 Task: Set due date reminder as 15 minutes before.
Action: Mouse moved to (42, 287)
Screenshot: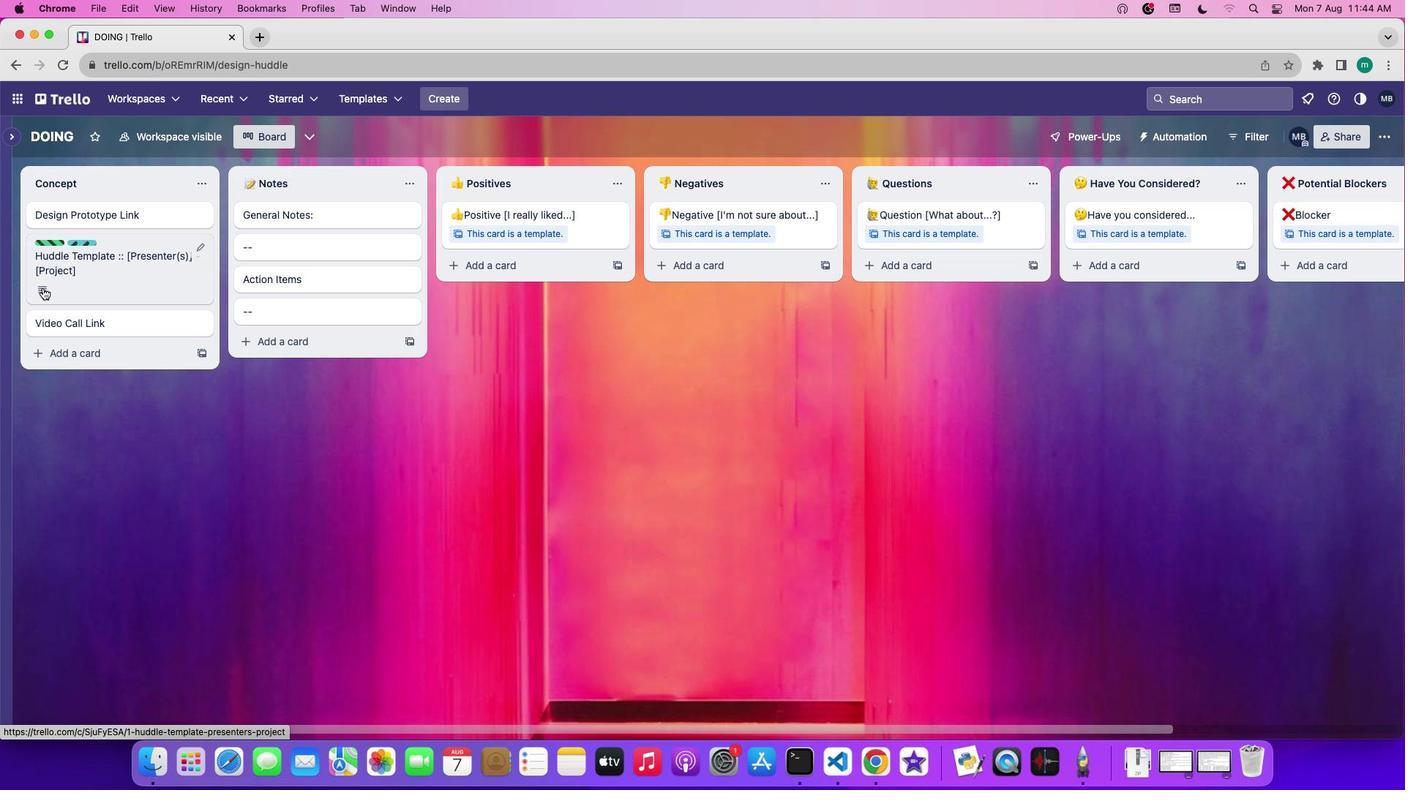 
Action: Mouse pressed left at (42, 287)
Screenshot: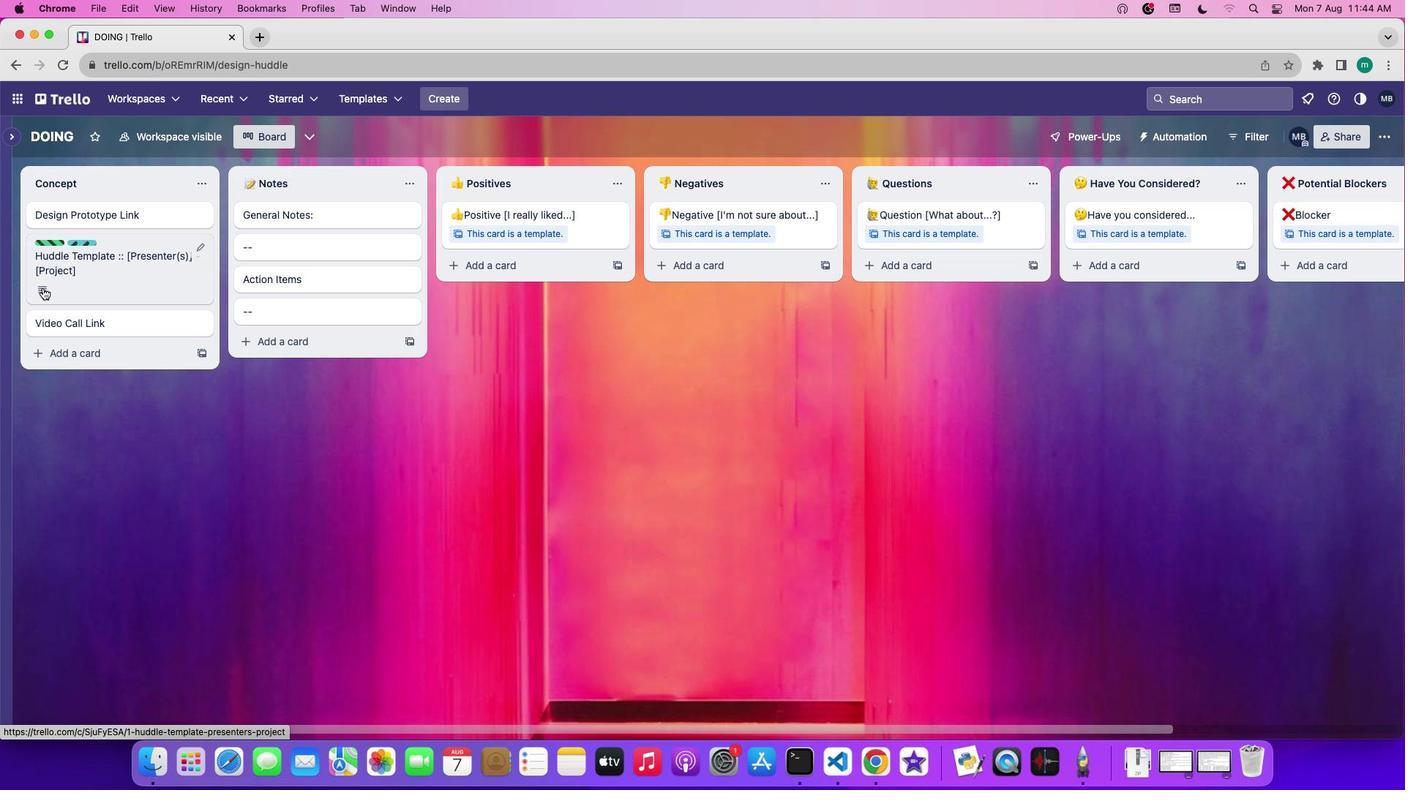 
Action: Mouse moved to (945, 295)
Screenshot: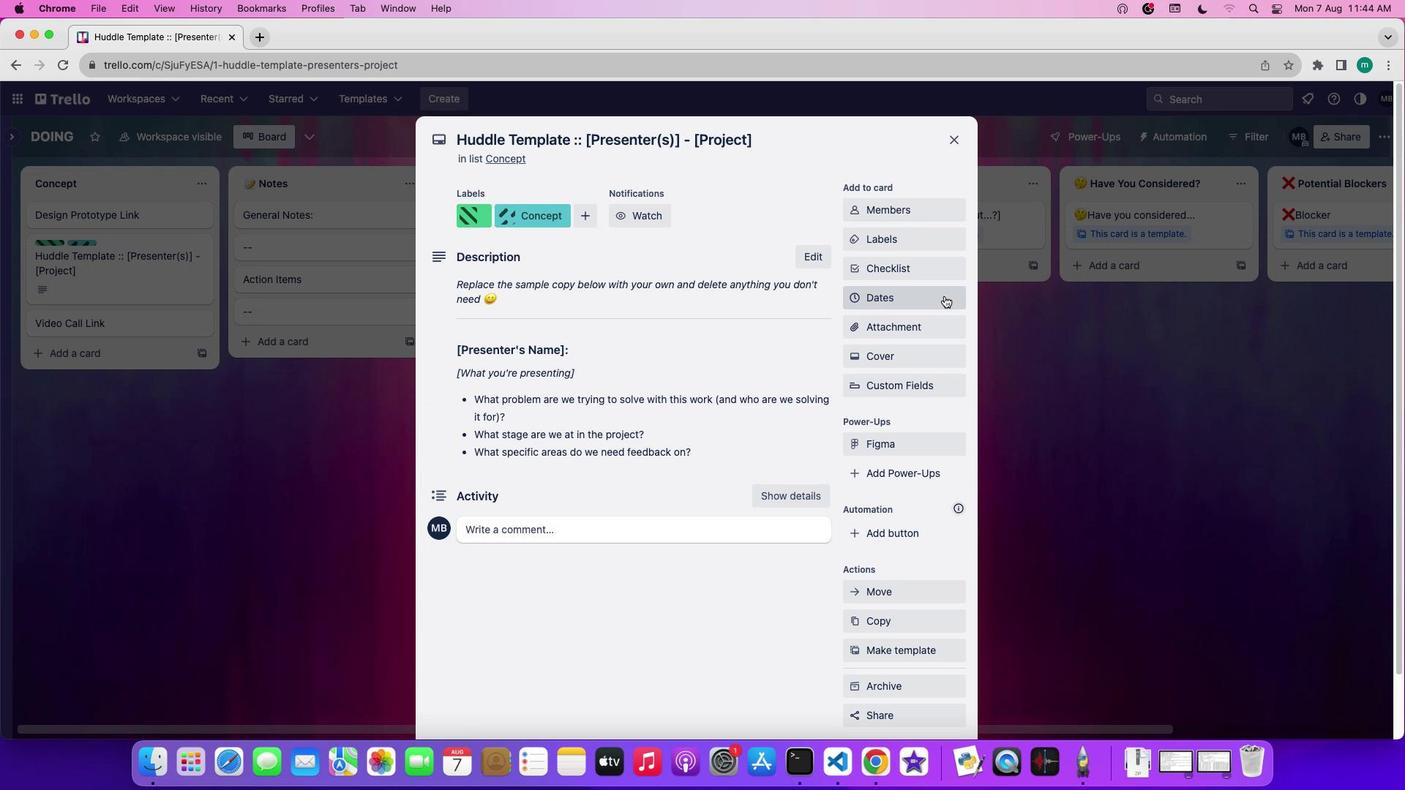 
Action: Mouse pressed left at (945, 295)
Screenshot: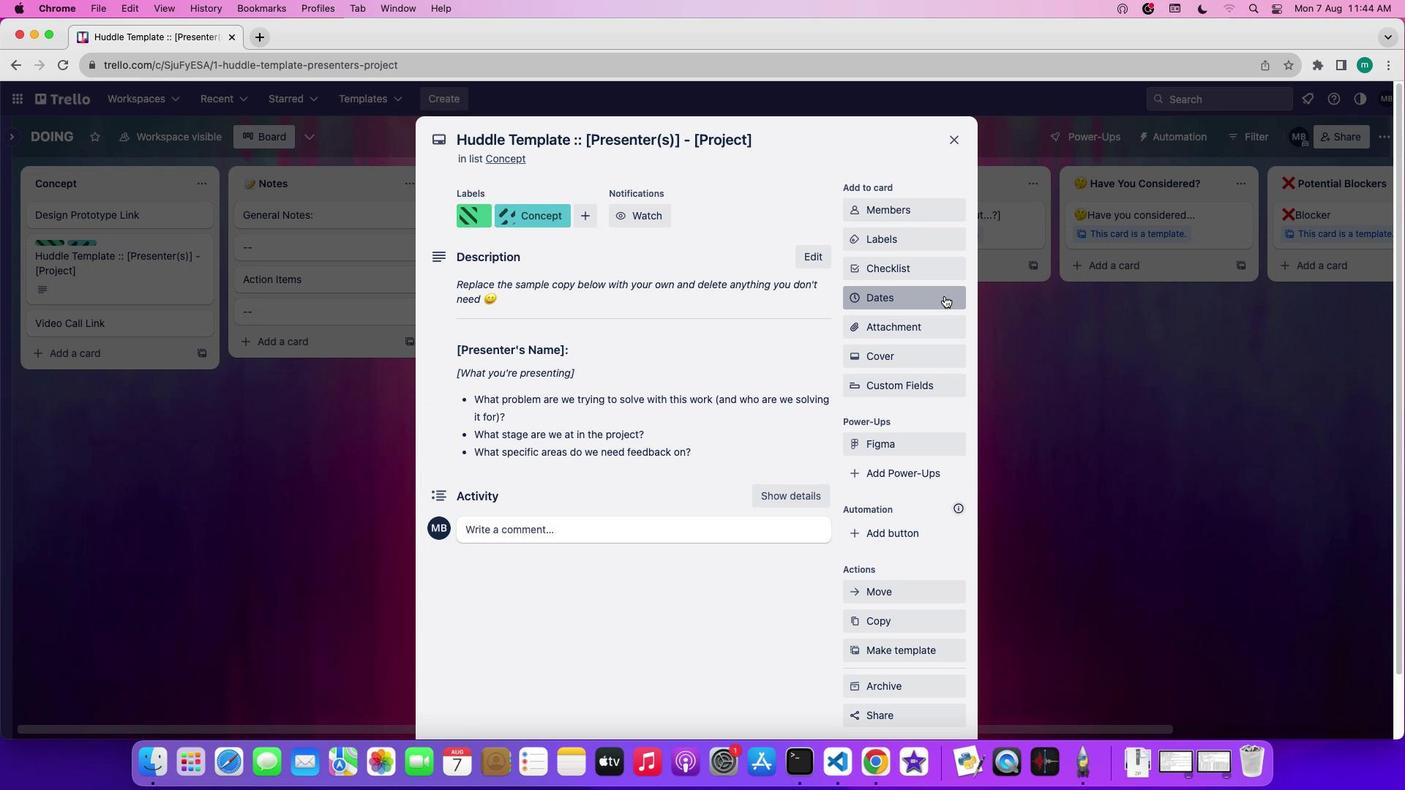 
Action: Mouse moved to (1003, 497)
Screenshot: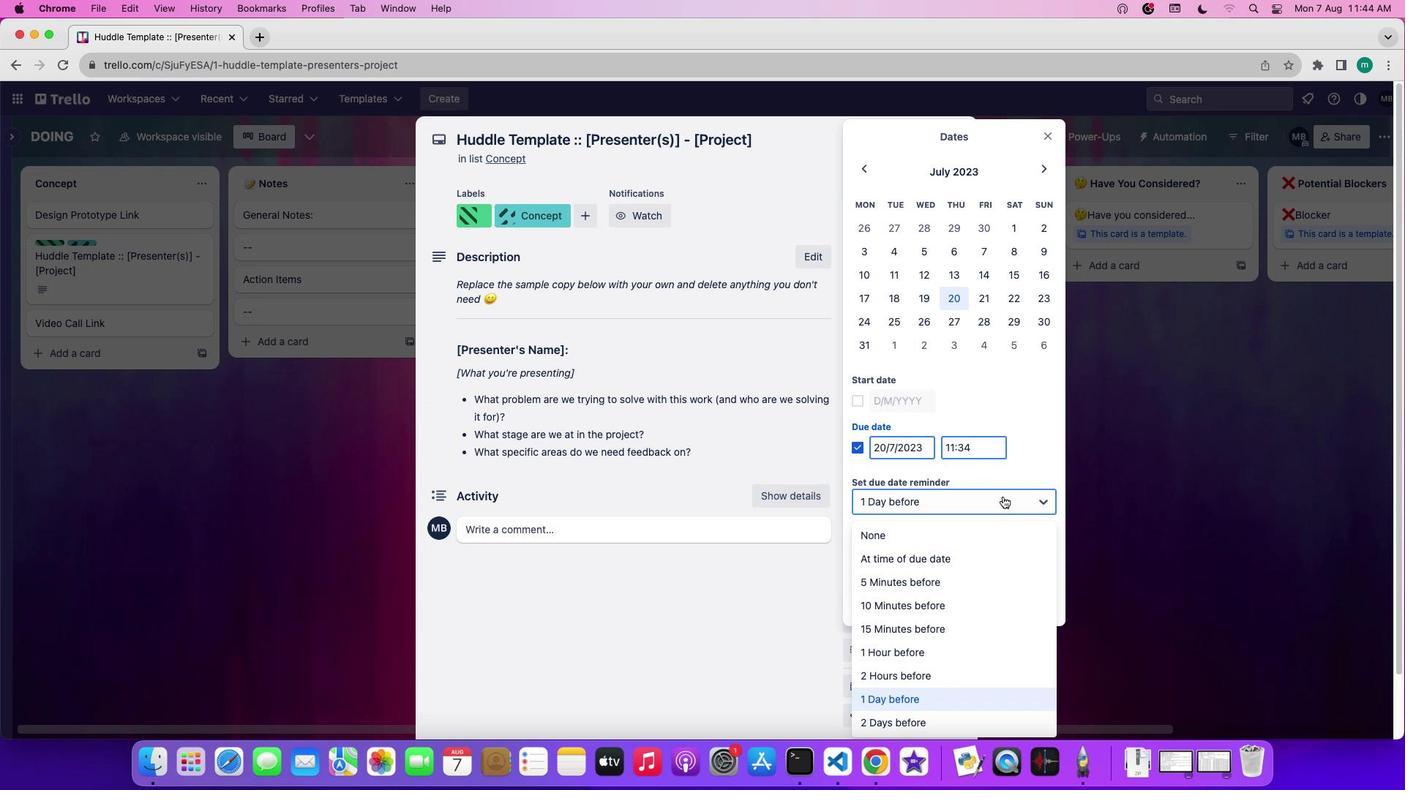 
Action: Mouse pressed left at (1003, 497)
Screenshot: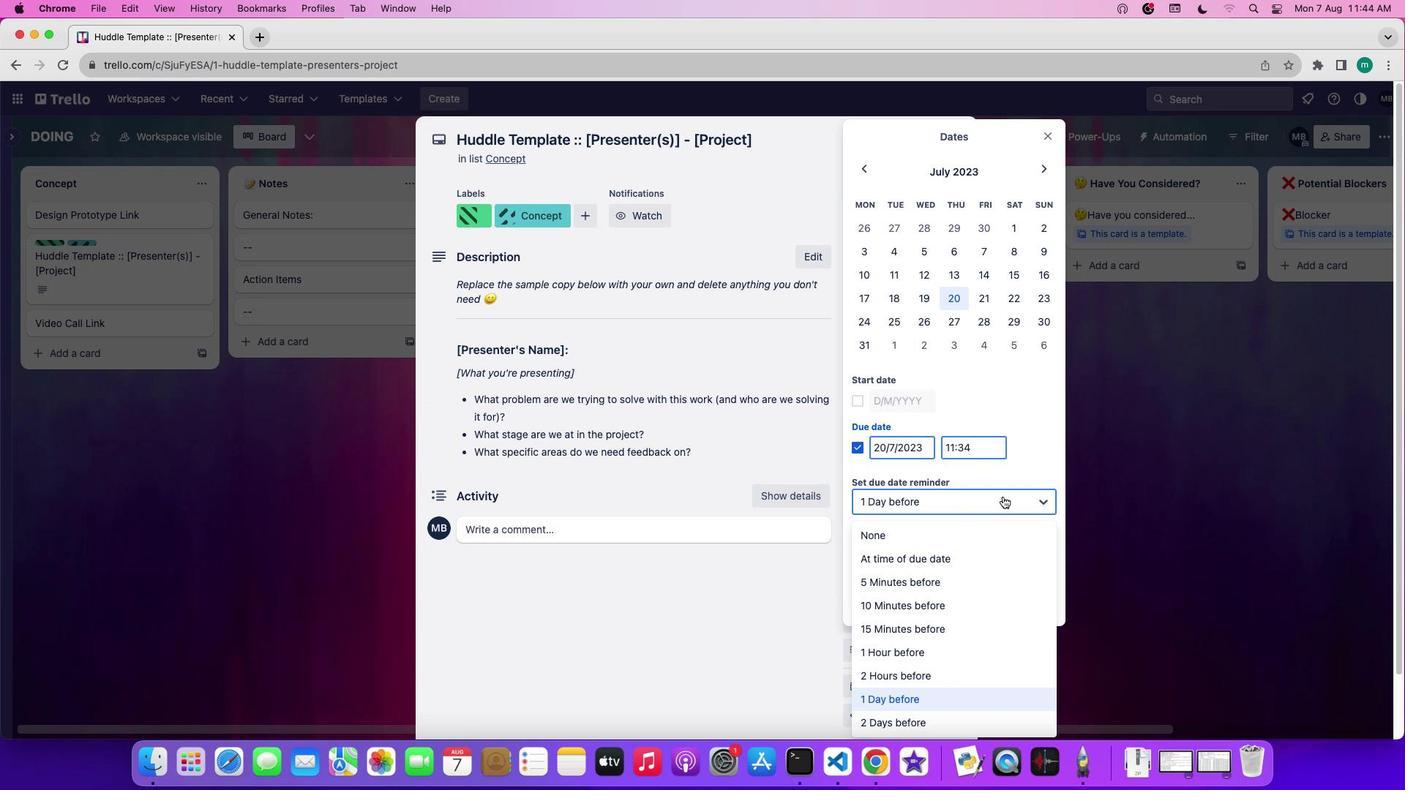 
Action: Mouse moved to (988, 620)
Screenshot: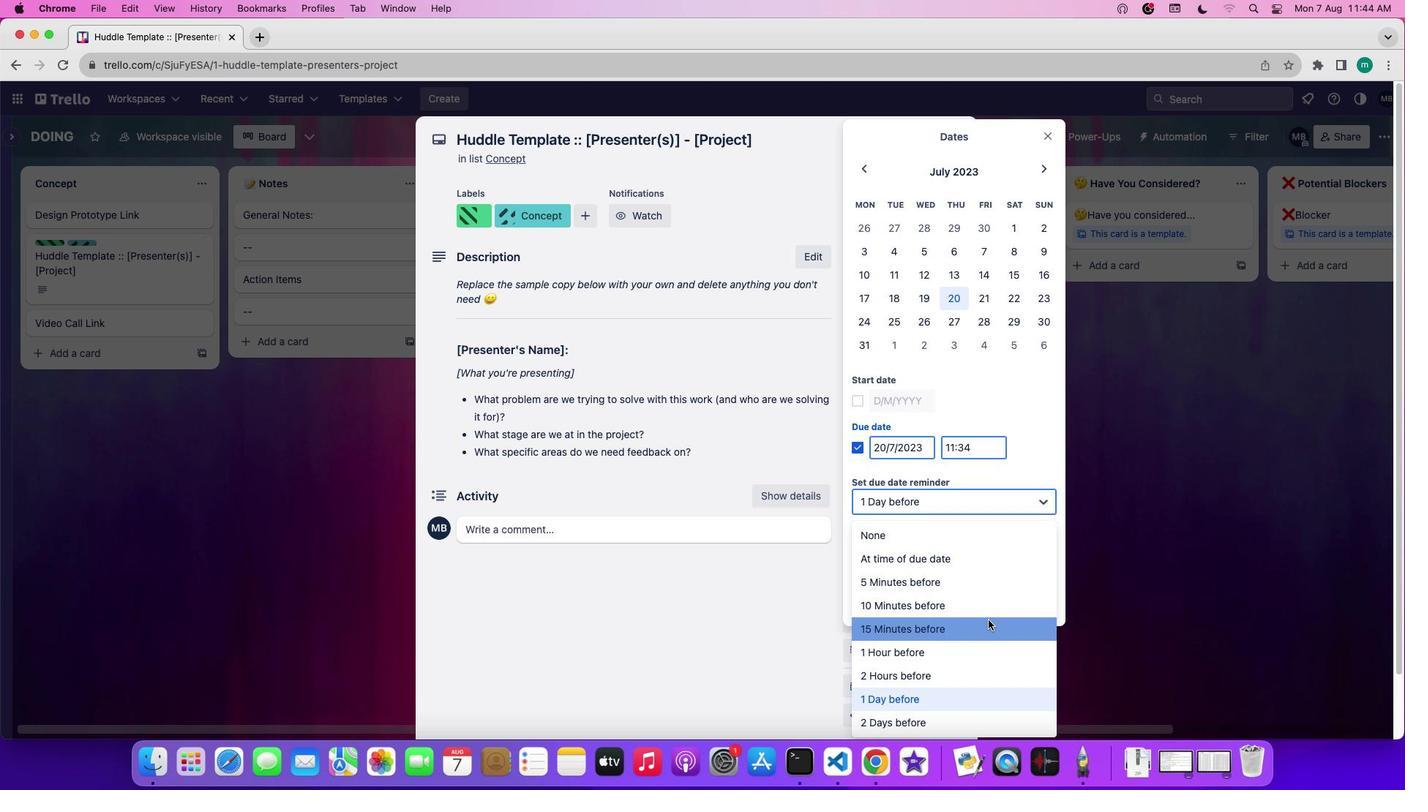 
Action: Mouse pressed left at (988, 620)
Screenshot: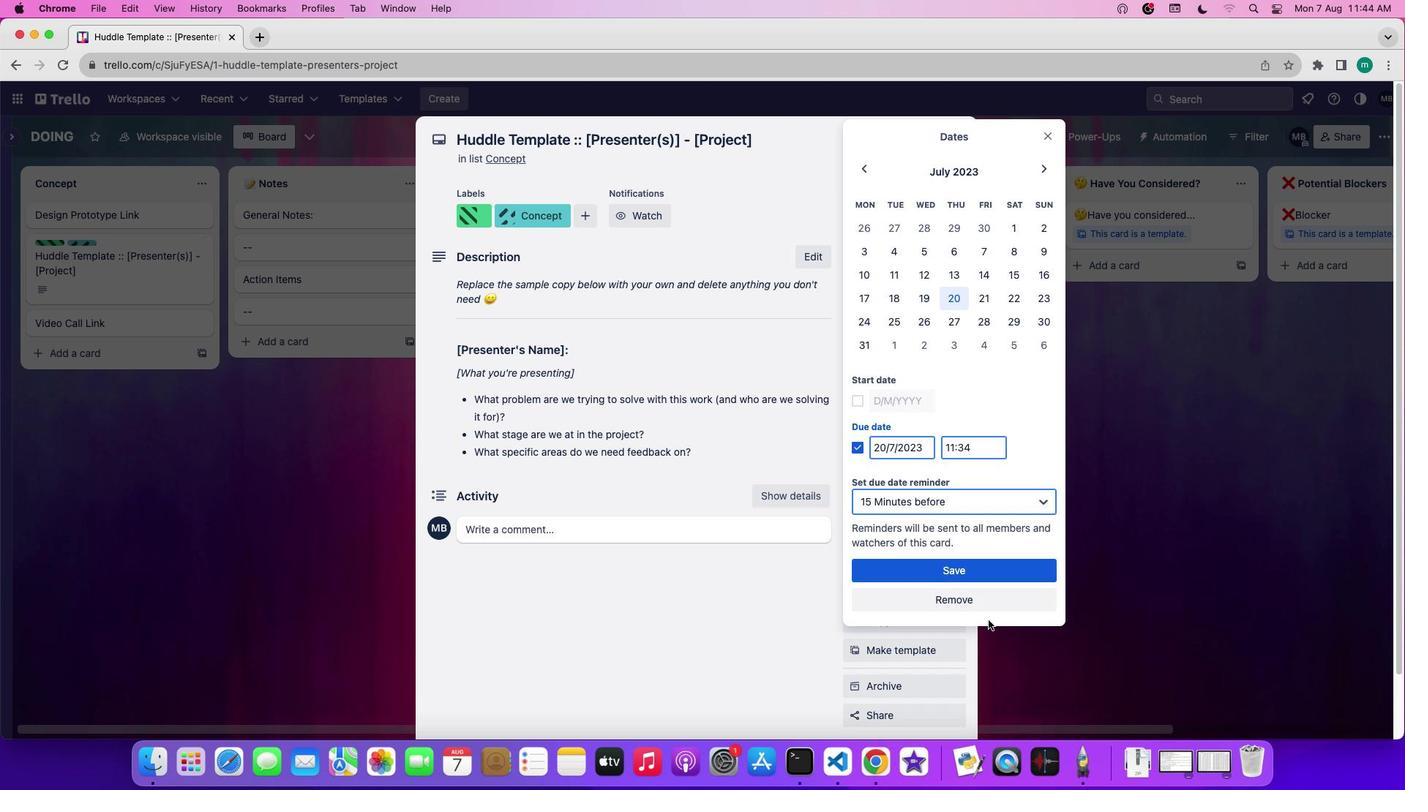 
